 Task: Set up a reminder for the leadership training.
Action: Mouse moved to (651, 273)
Screenshot: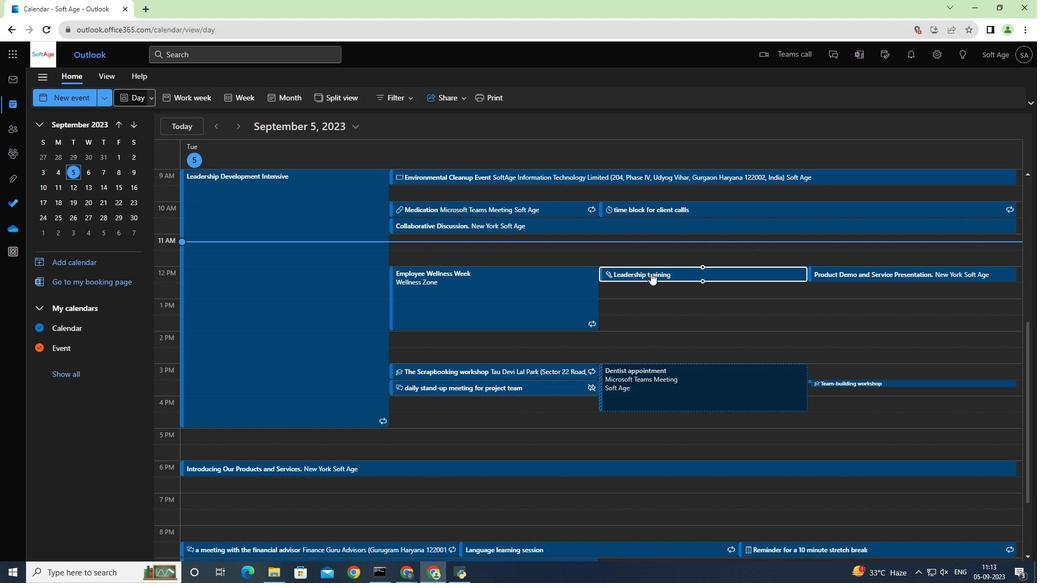 
Action: Mouse pressed left at (651, 273)
Screenshot: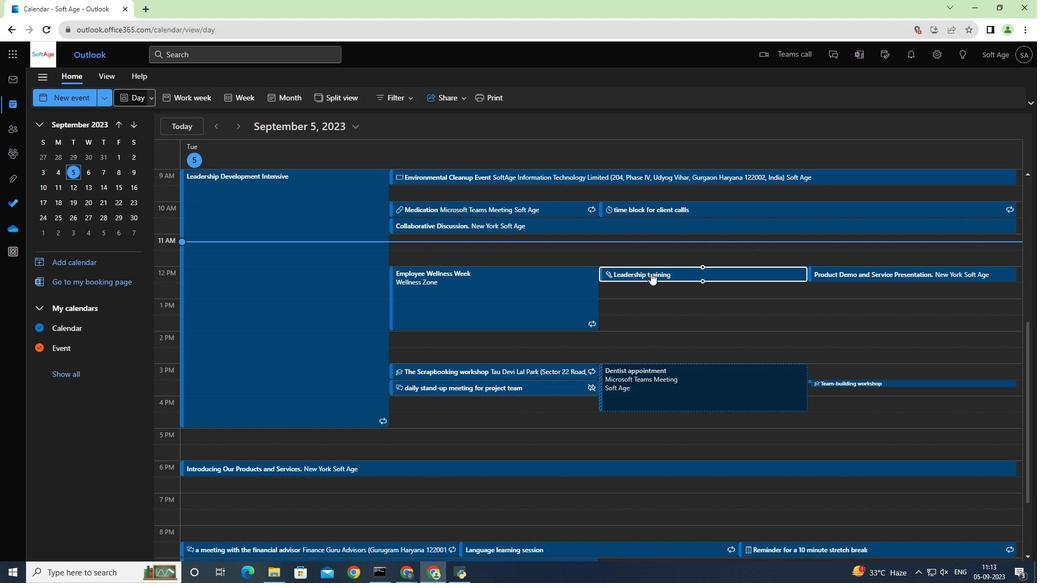 
Action: Mouse moved to (860, 313)
Screenshot: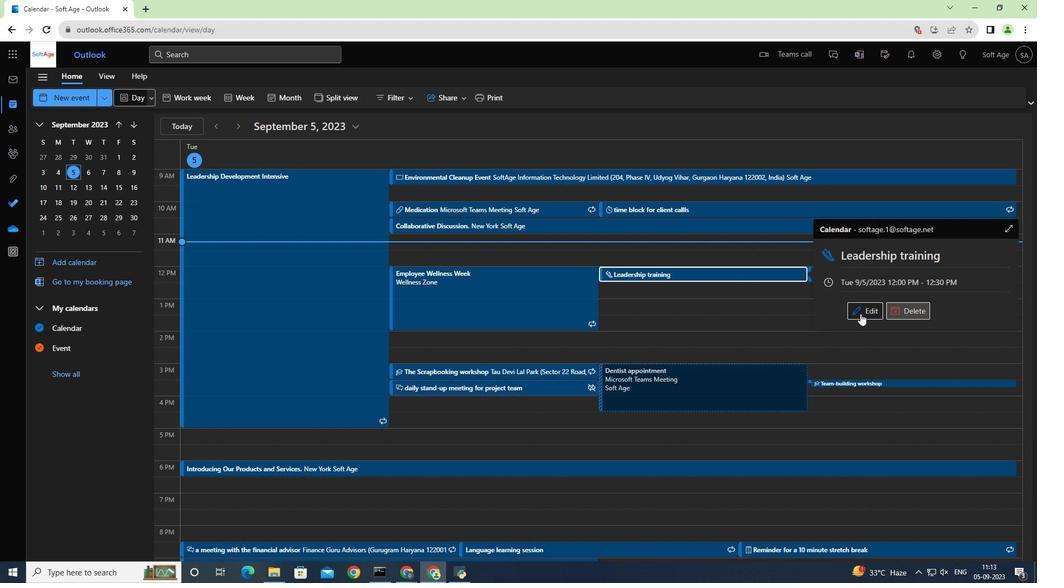 
Action: Mouse pressed left at (860, 313)
Screenshot: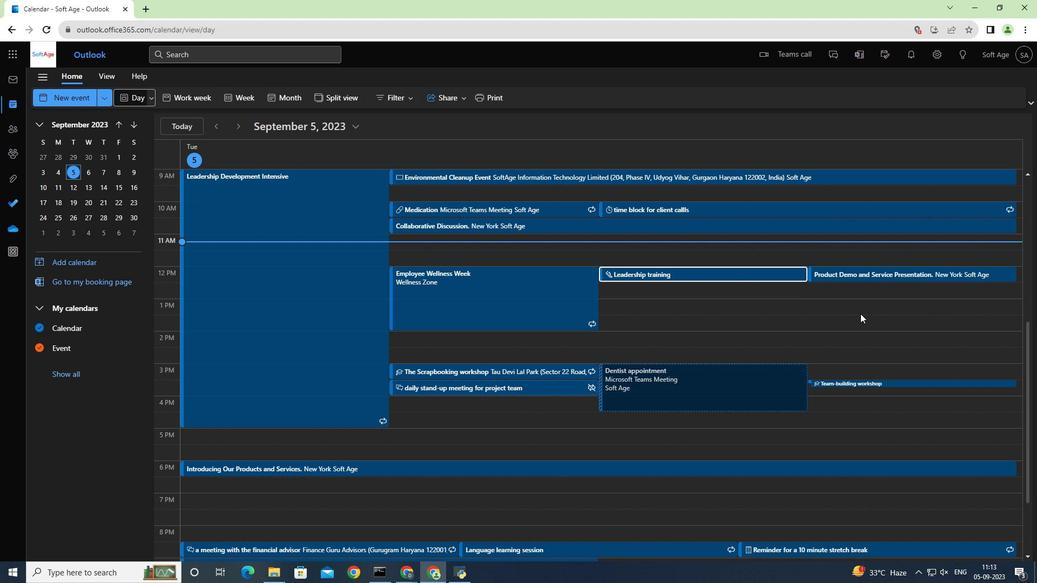 
Action: Mouse moved to (571, 171)
Screenshot: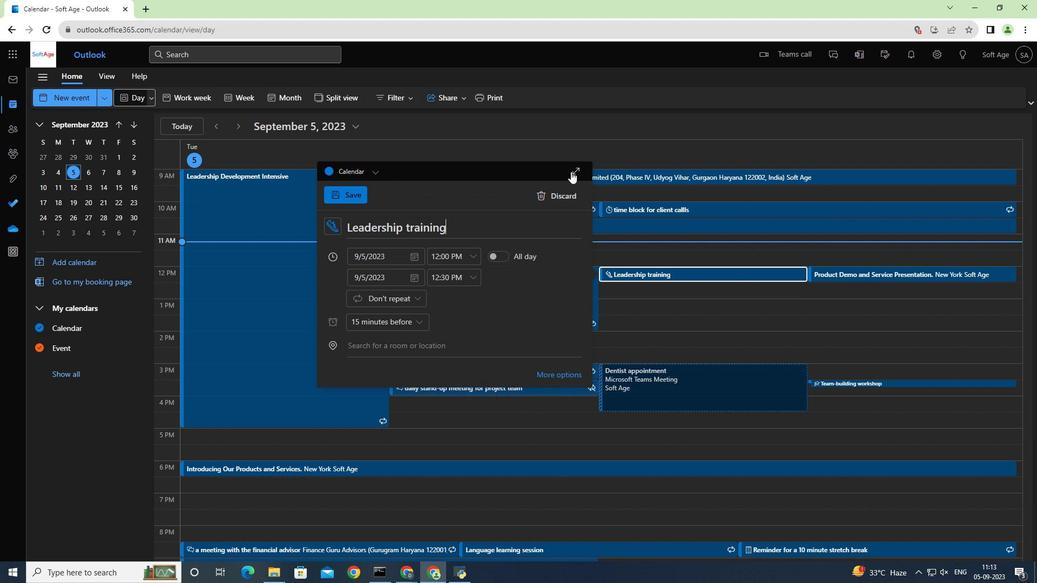 
Action: Mouse pressed left at (571, 171)
Screenshot: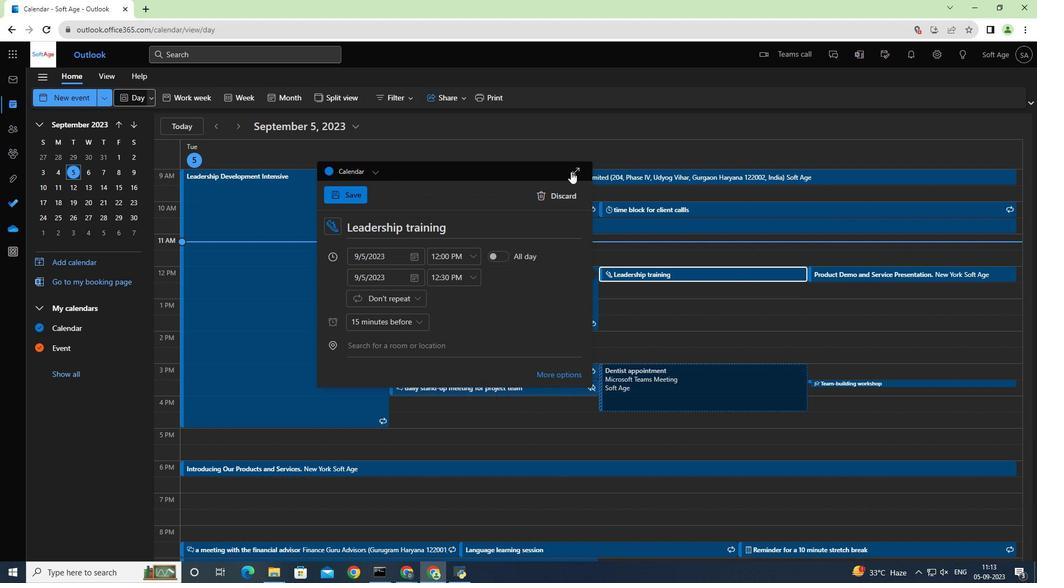 
Action: Mouse moved to (511, 105)
Screenshot: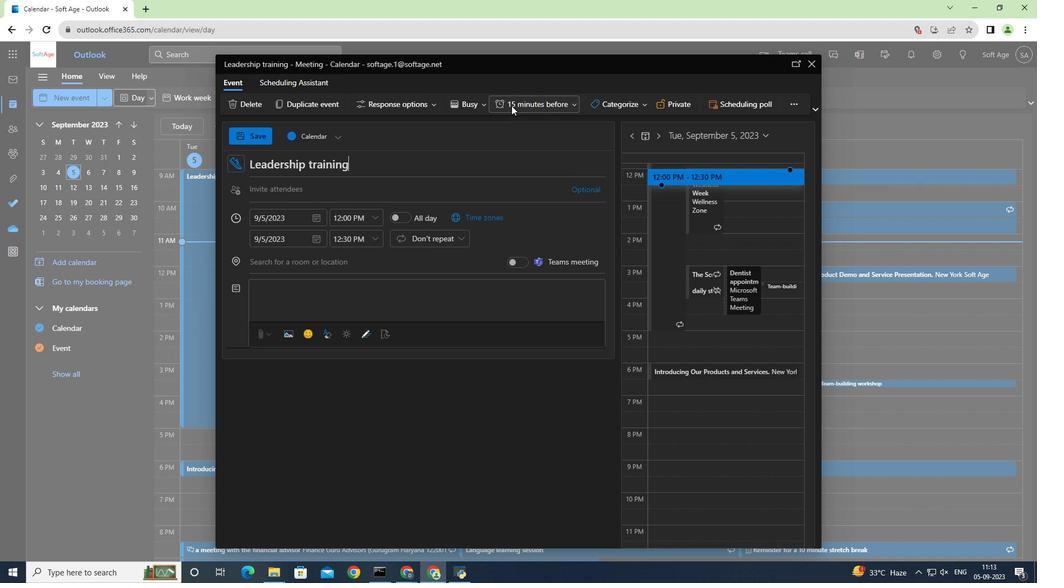 
Action: Mouse pressed left at (511, 105)
Screenshot: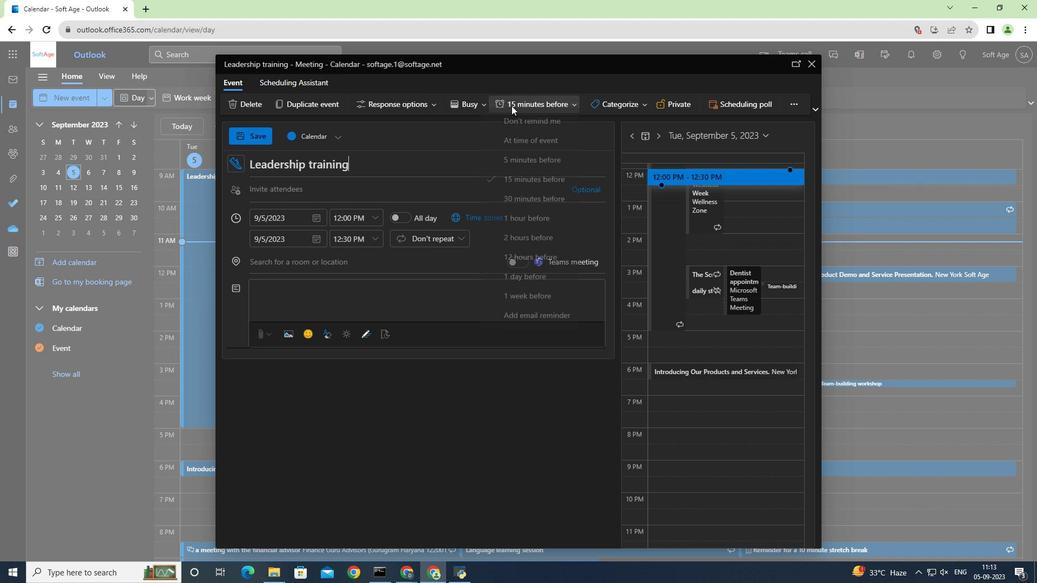 
Action: Mouse moved to (549, 204)
Screenshot: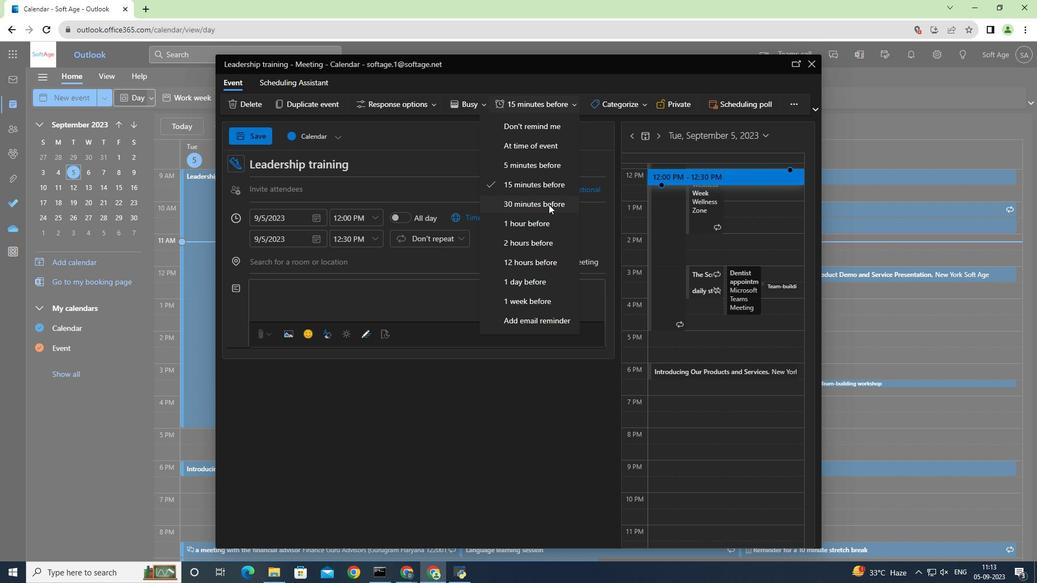 
Action: Mouse pressed left at (549, 204)
Screenshot: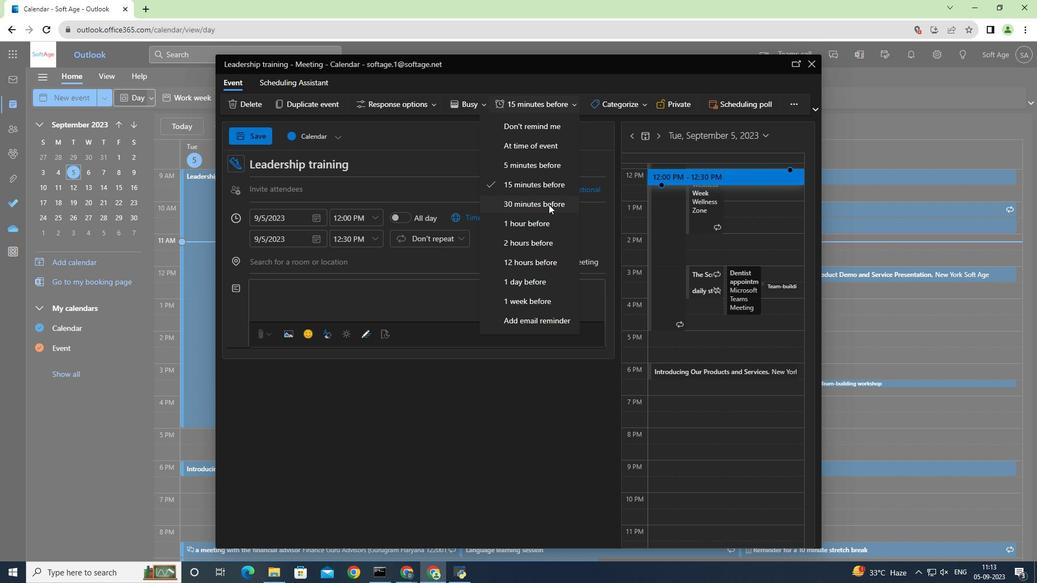 
Action: Mouse moved to (246, 141)
Screenshot: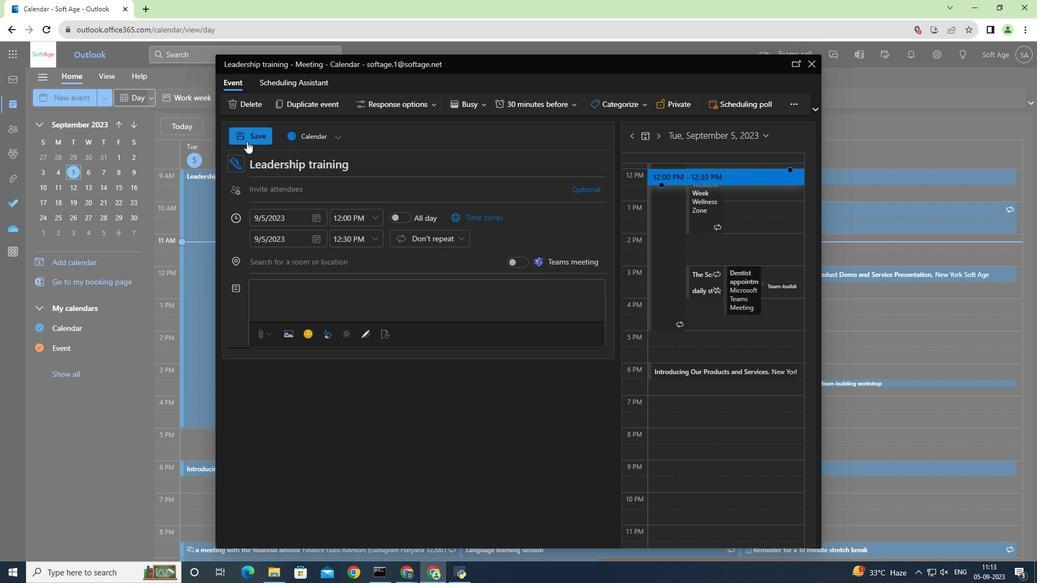 
Action: Mouse pressed left at (246, 141)
Screenshot: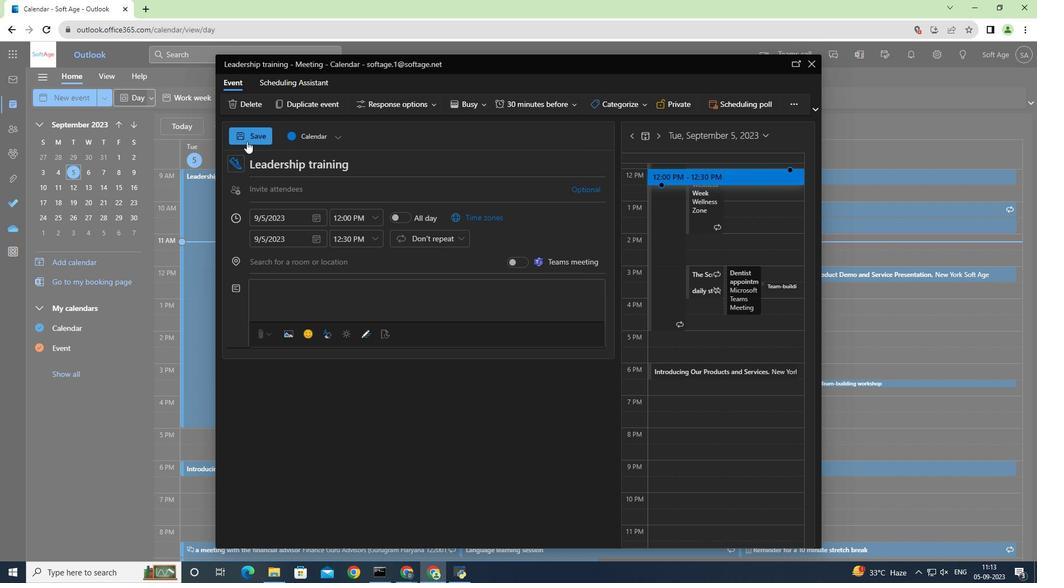 
Action: Mouse moved to (674, 261)
Screenshot: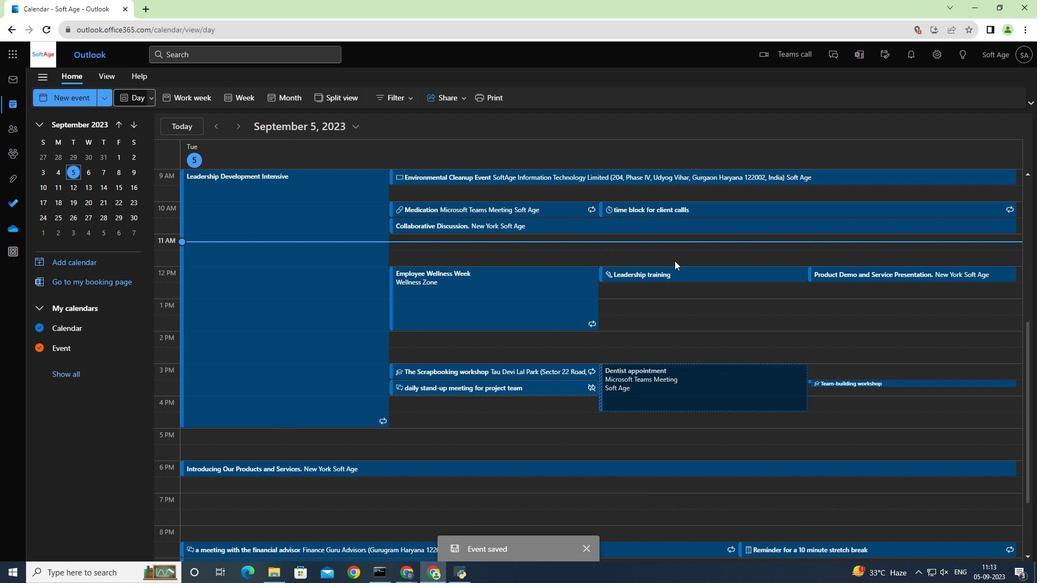 
